 Task: Create Card Legal Compliance Review in Board Email Marketing Best Practices to Workspace Appointment Scheduling. Create Card Solo Travel Review in Board Social Media Listening and Monitoring to Workspace Appointment Scheduling. Create Card Legal Compliance Review in Board Customer Loyalty Program Strategy and Execution to Workspace Appointment Scheduling
Action: Mouse moved to (246, 244)
Screenshot: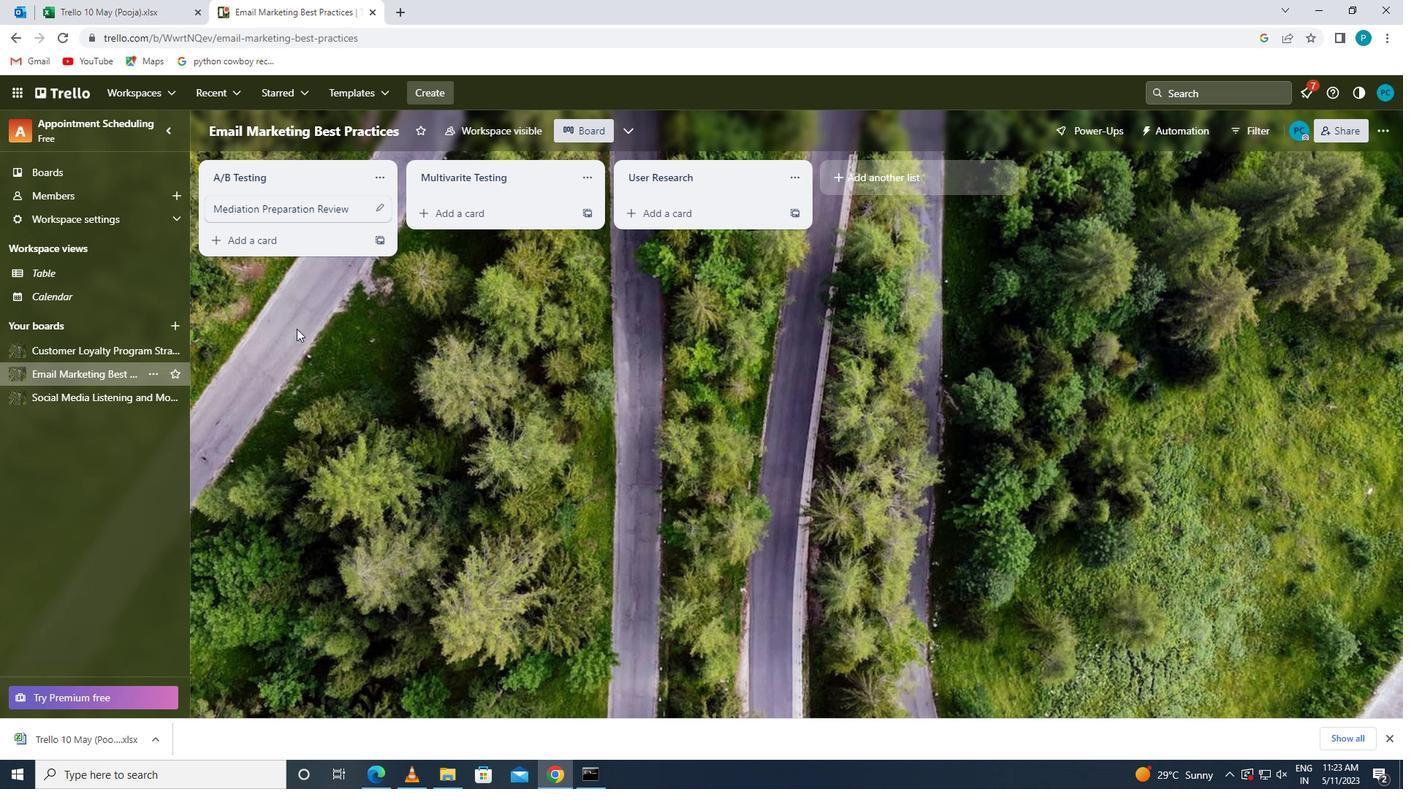 
Action: Mouse pressed left at (246, 244)
Screenshot: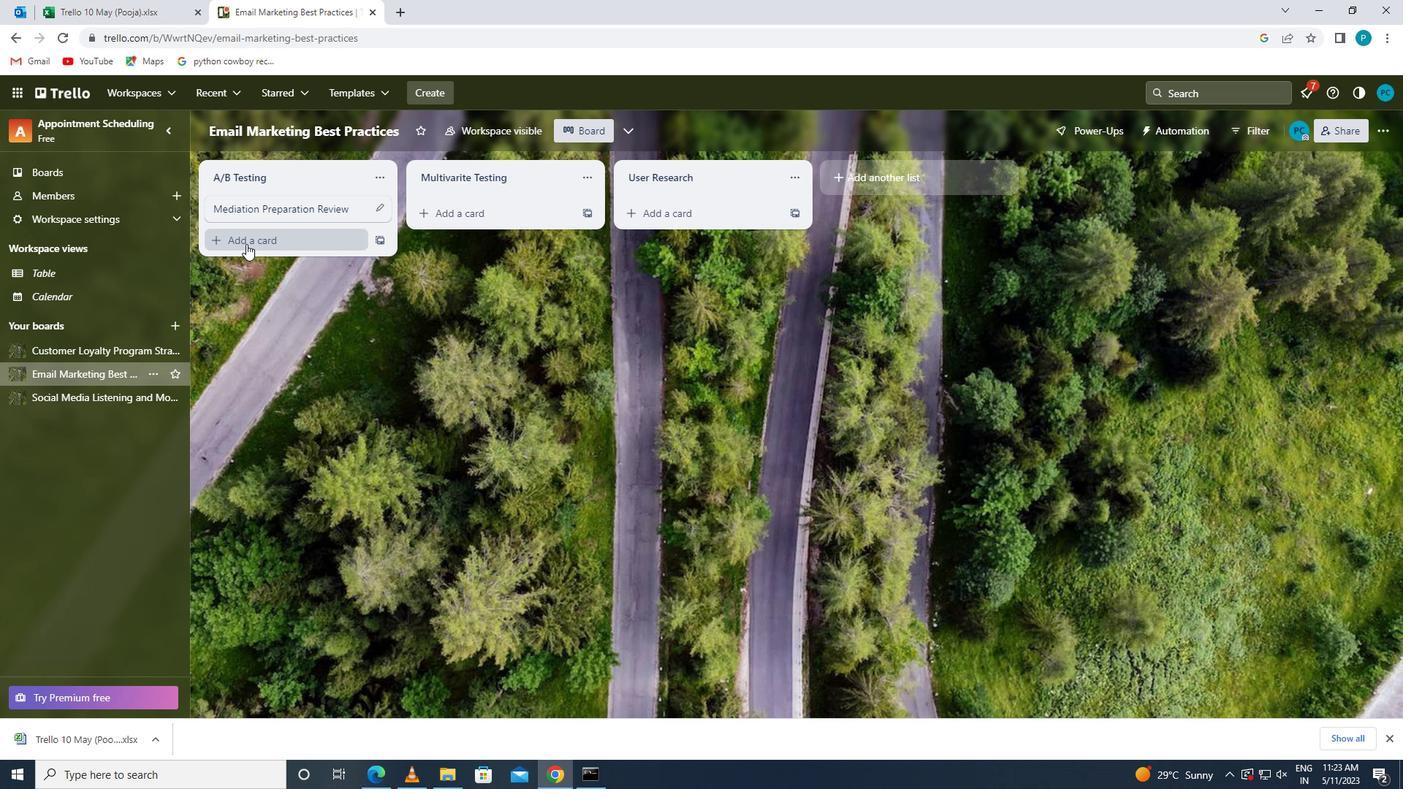 
Action: Key pressed <Key.caps_lock>l<Key.caps_lock>egal<Key.space><Key.caps_lock>c<Key.caps_lock>omliance<Key.space><Key.caps_lock>r<Key.caps_lock>eview
Screenshot: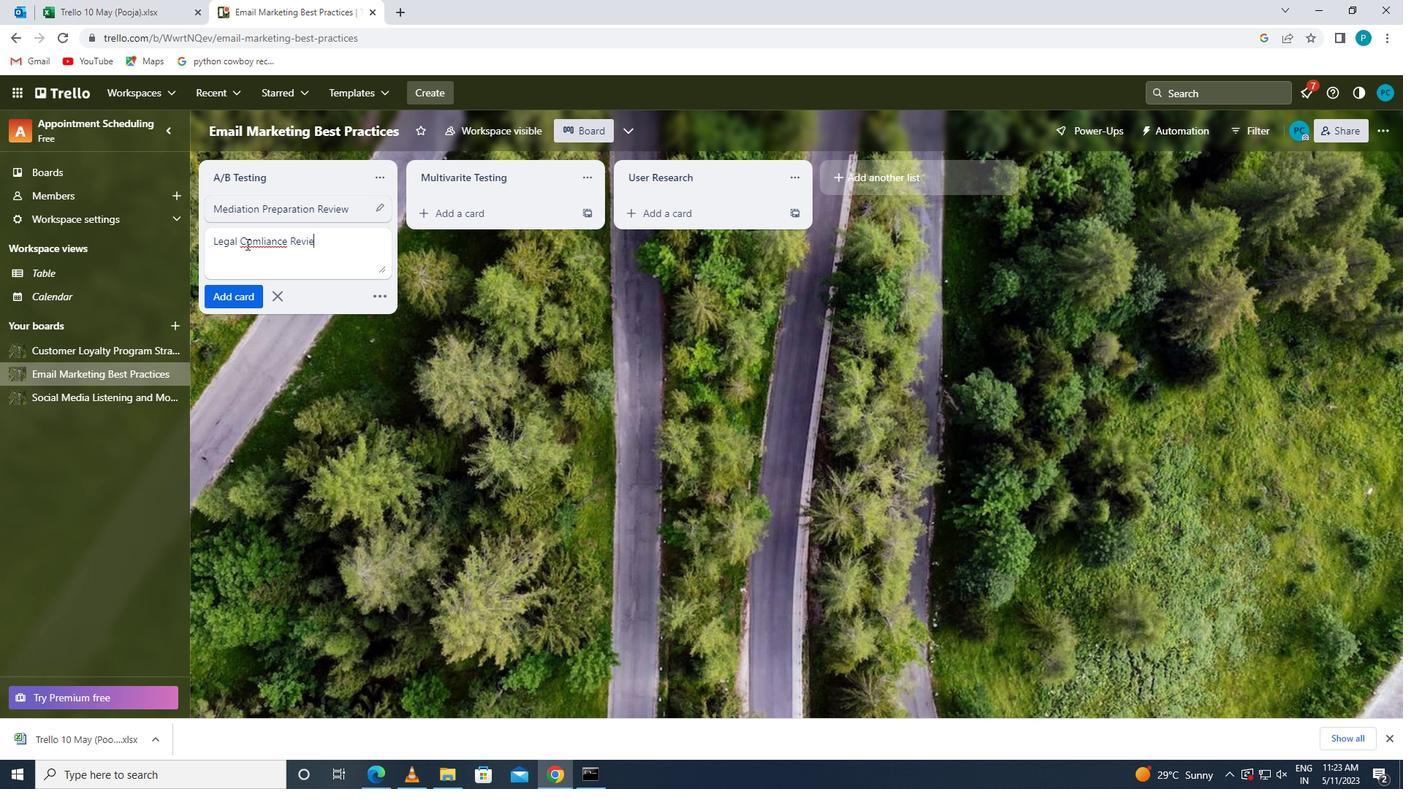 
Action: Mouse moved to (259, 299)
Screenshot: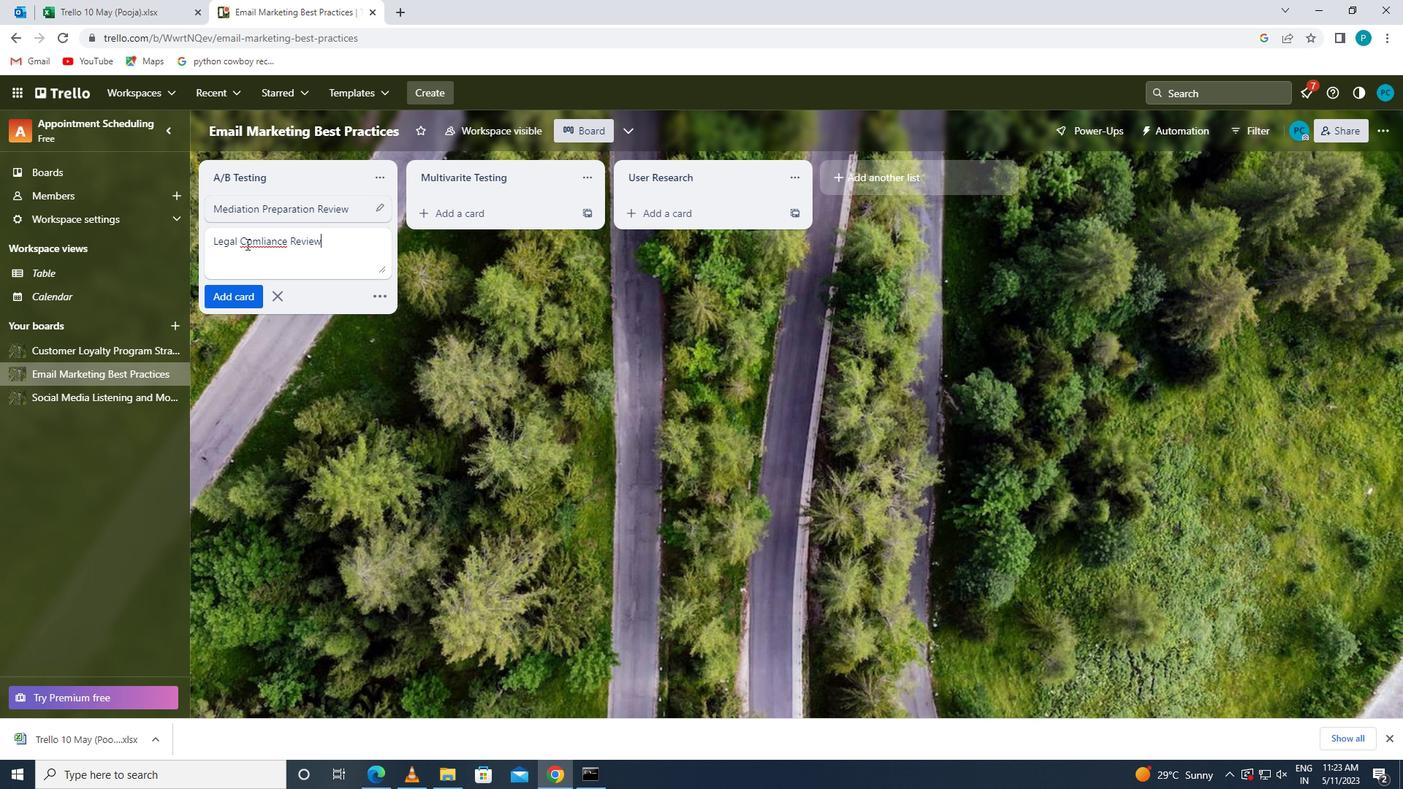 
Action: Mouse pressed left at (259, 299)
Screenshot: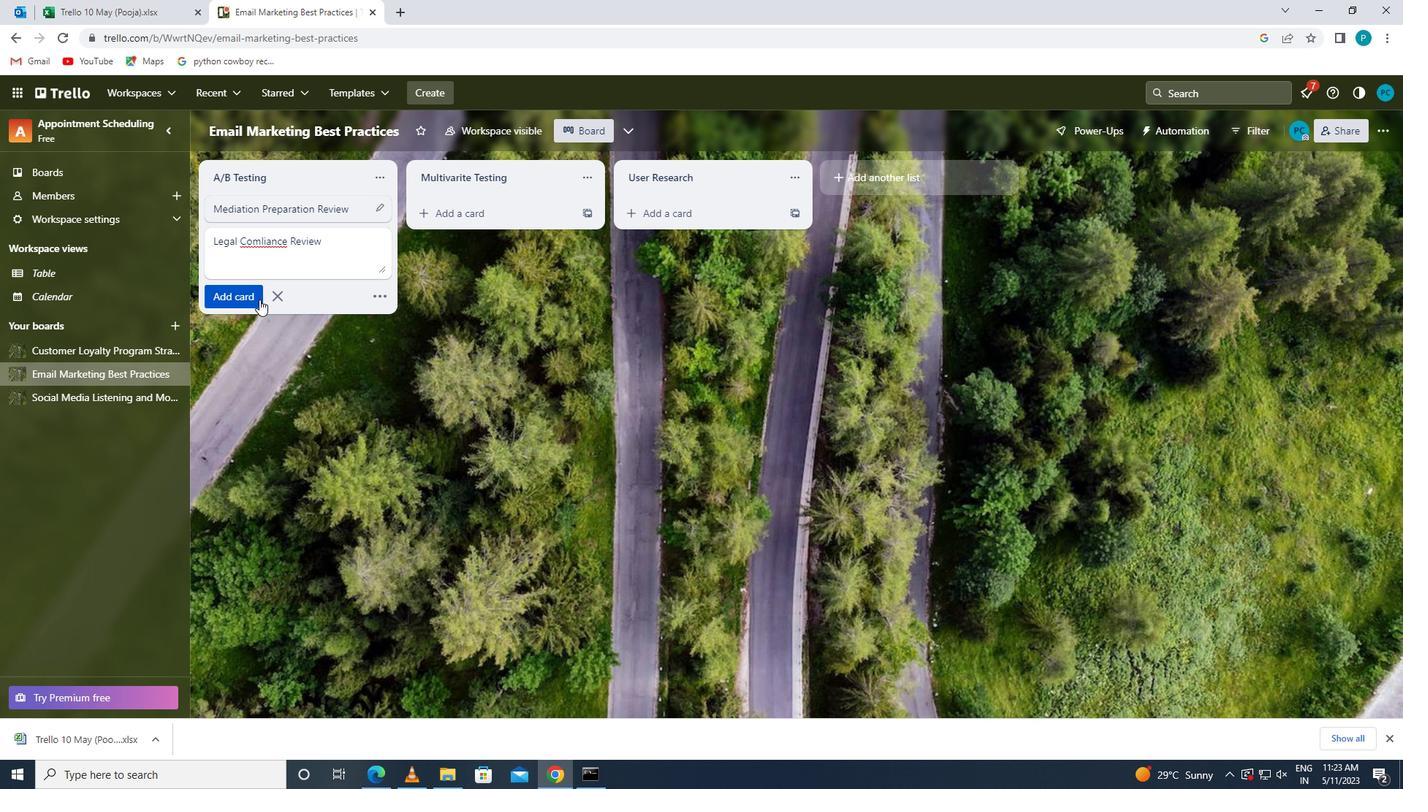 
Action: Mouse moved to (43, 399)
Screenshot: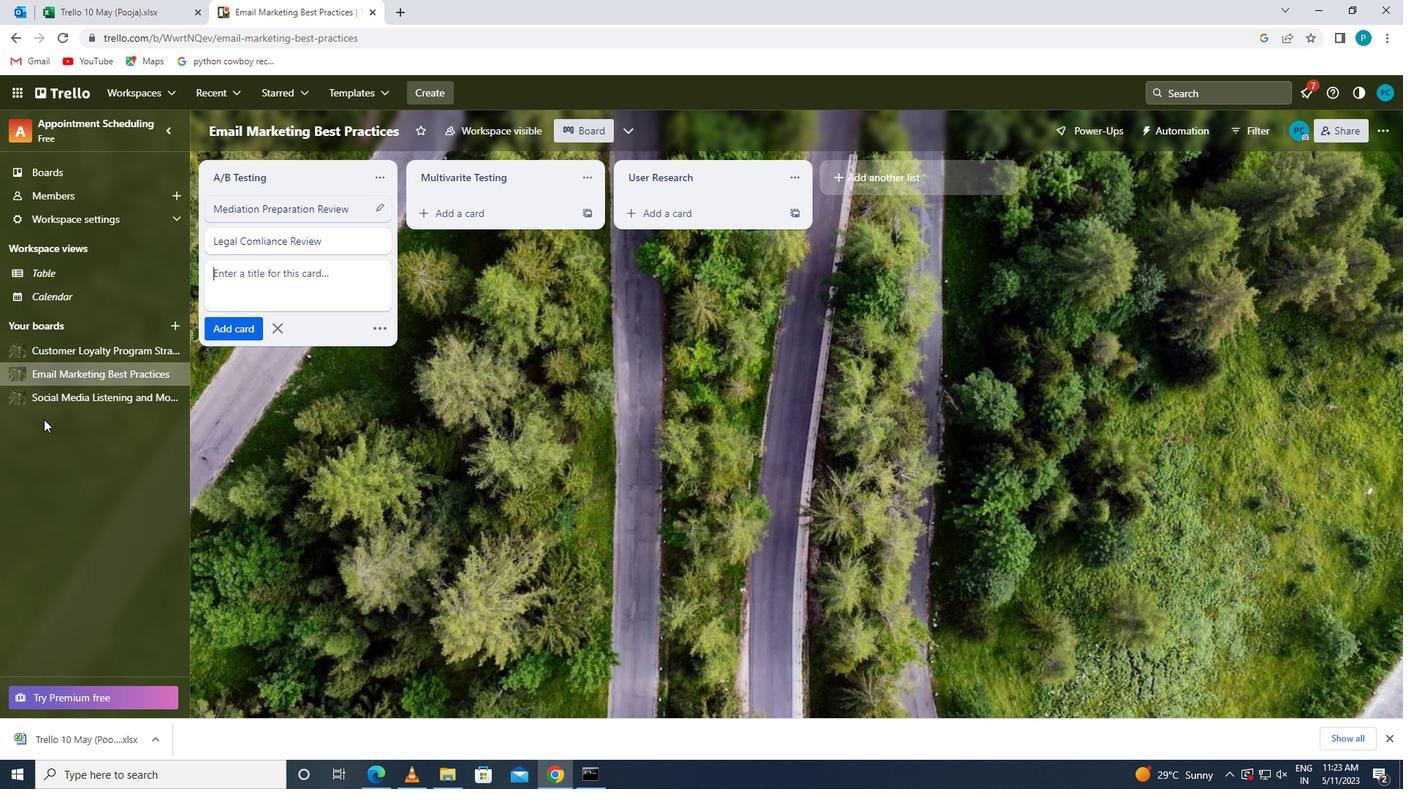 
Action: Mouse pressed left at (43, 399)
Screenshot: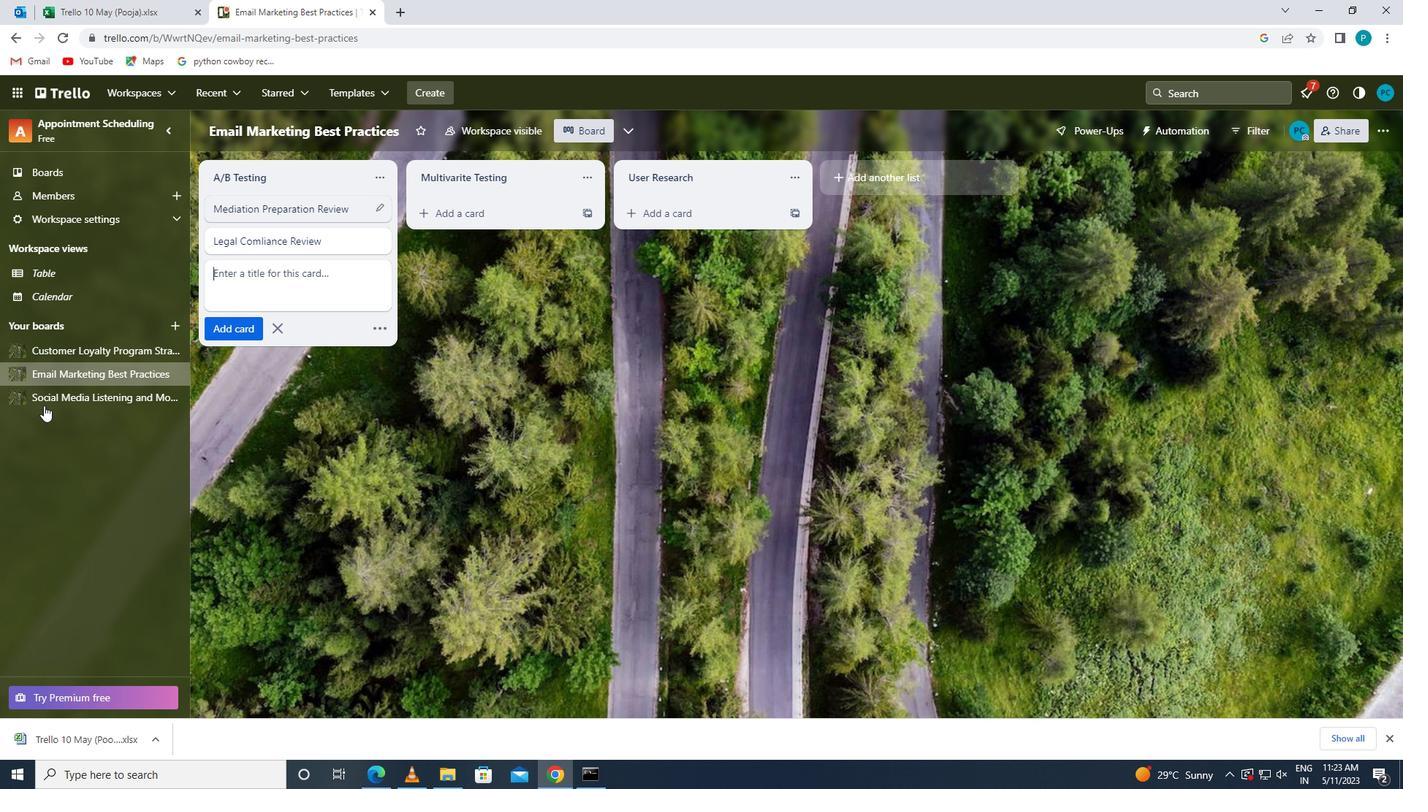 
Action: Mouse moved to (241, 245)
Screenshot: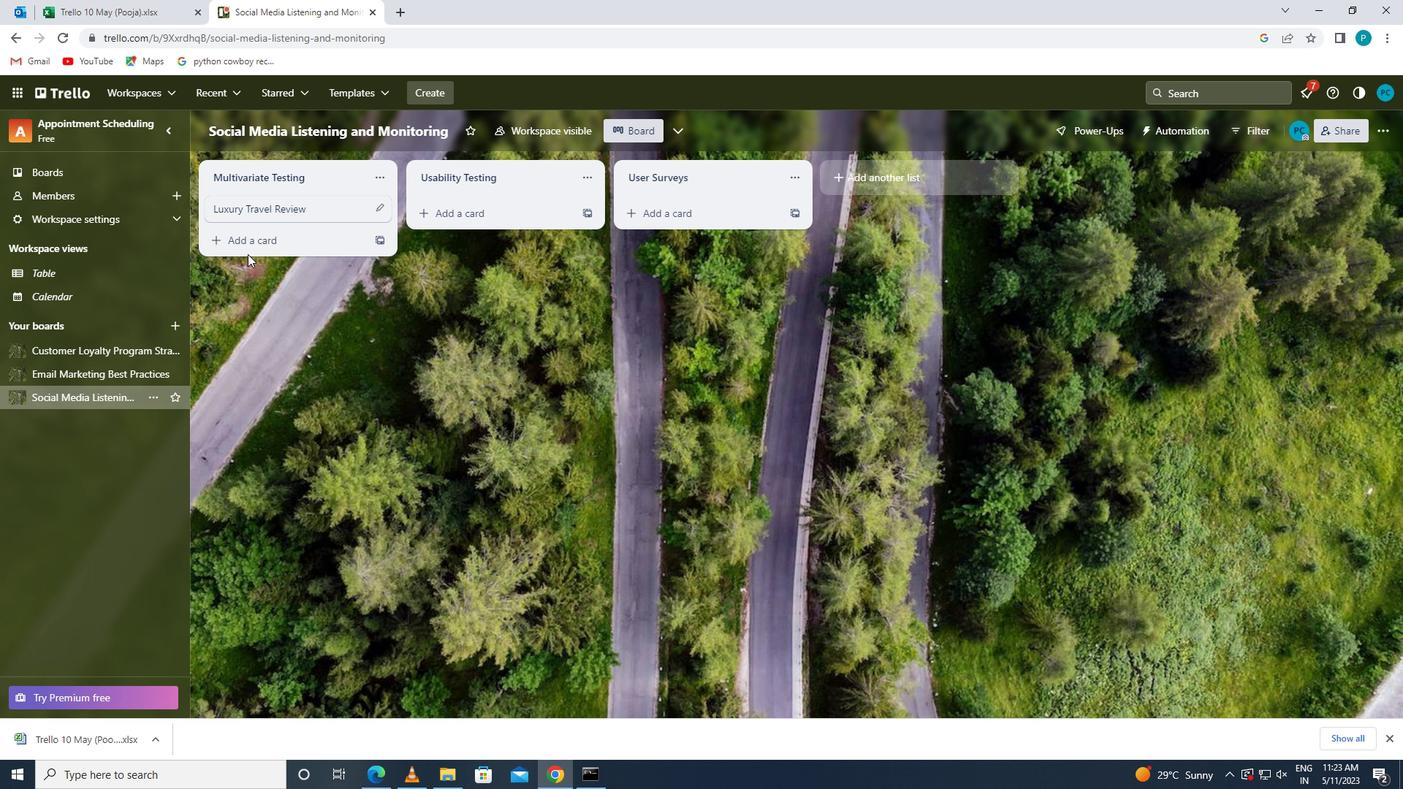 
Action: Mouse pressed left at (241, 245)
Screenshot: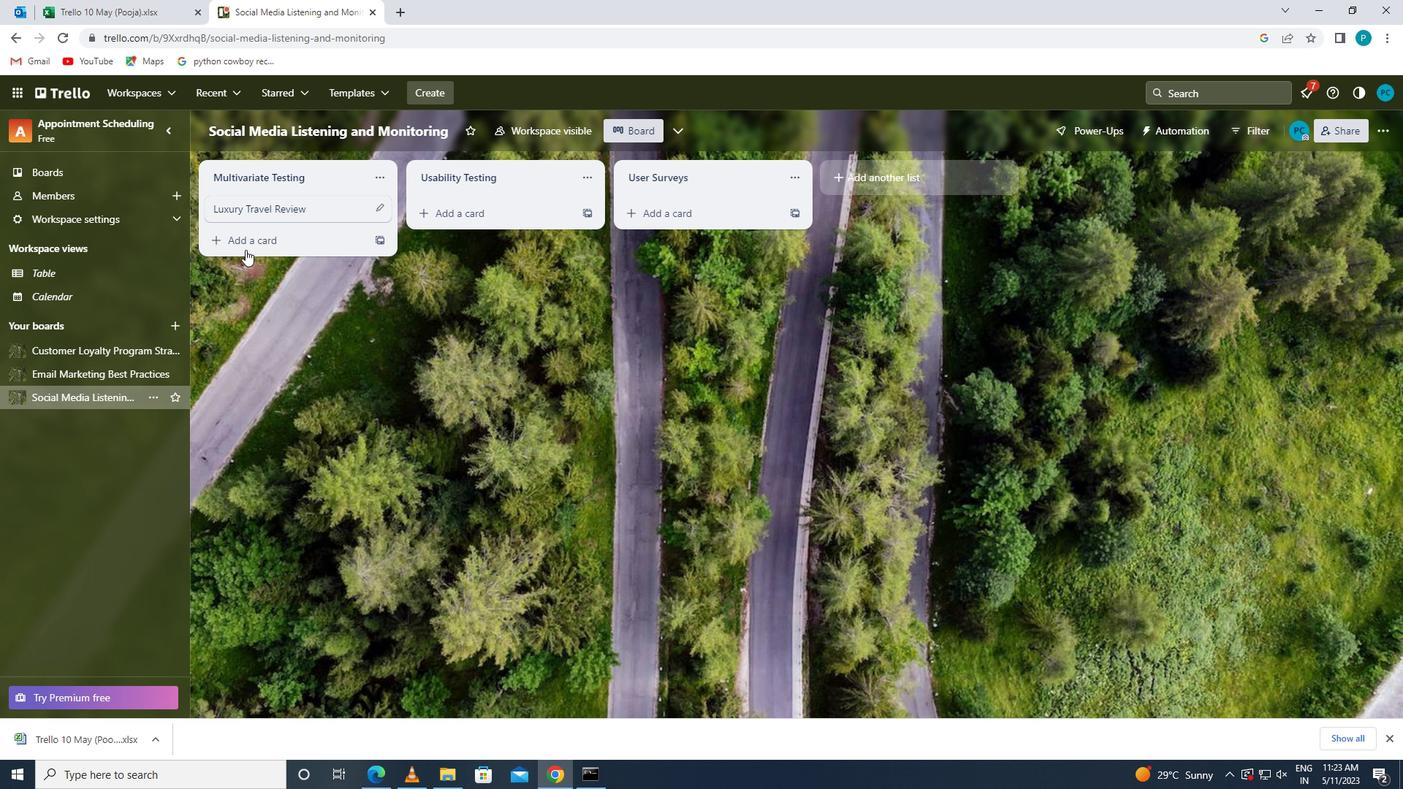 
Action: Key pressed <Key.caps_lock>s<Key.caps_lock>olo<Key.space><Key.caps_lock>t<Key.caps_lock>ravel<Key.space><Key.caps_lock>r<Key.caps_lock>eview
Screenshot: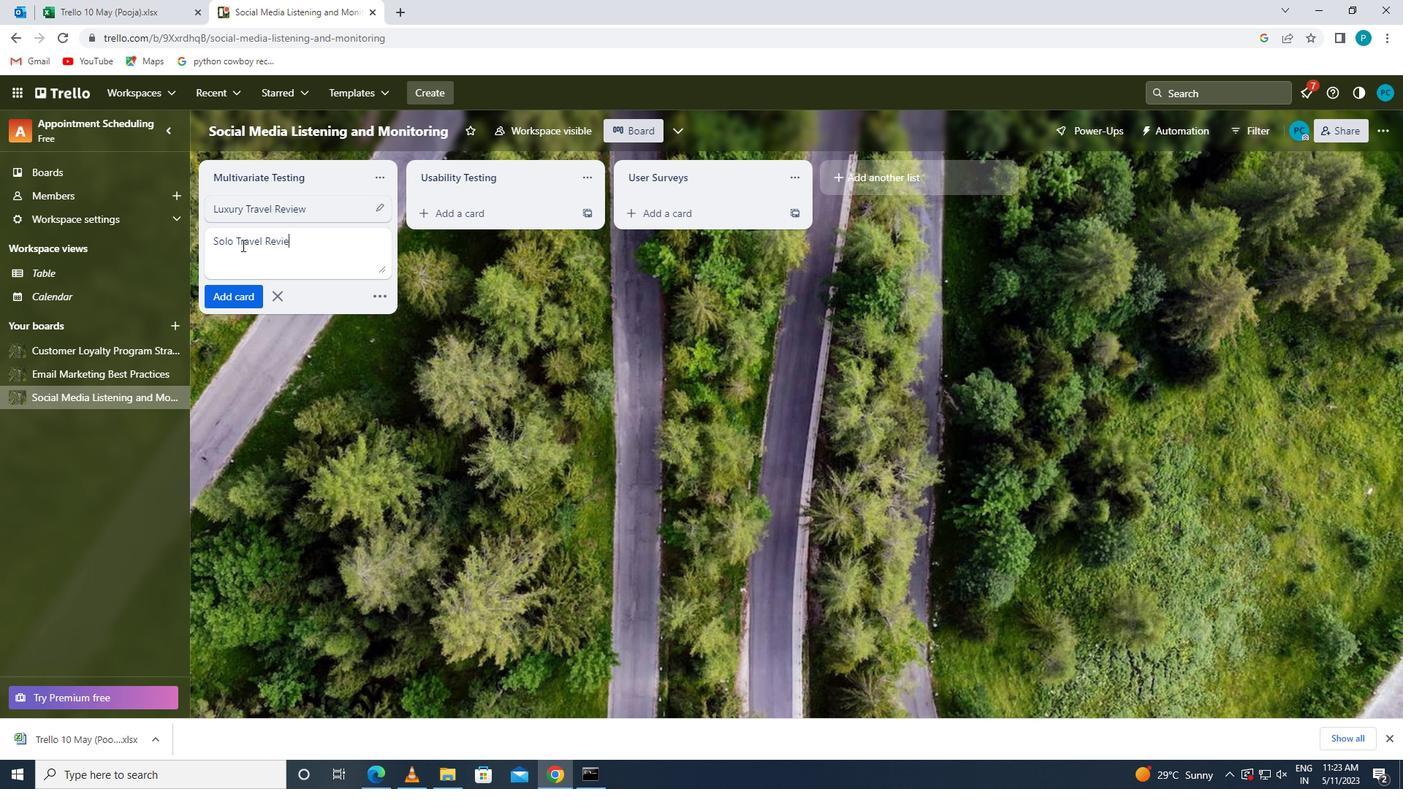 
Action: Mouse moved to (244, 290)
Screenshot: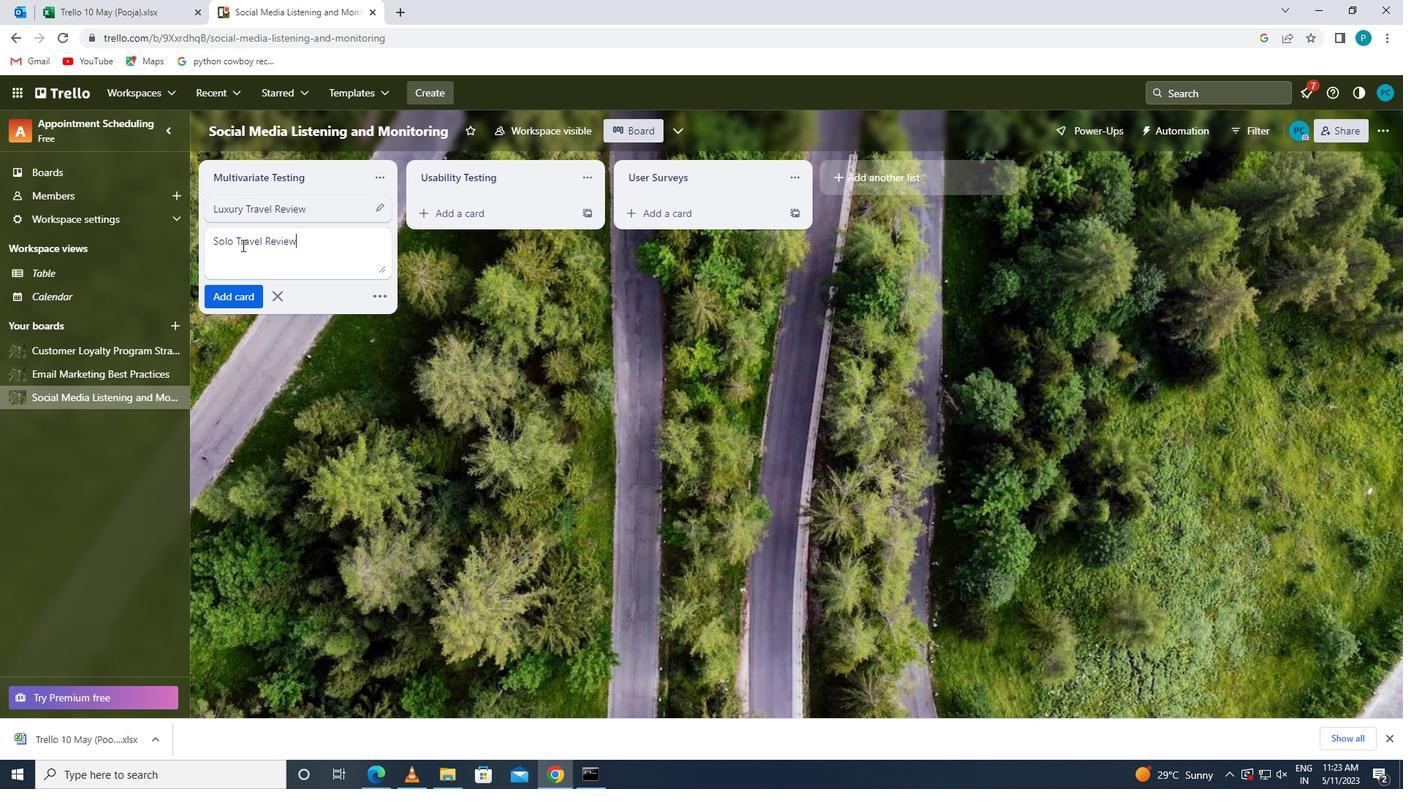 
Action: Mouse pressed left at (244, 290)
Screenshot: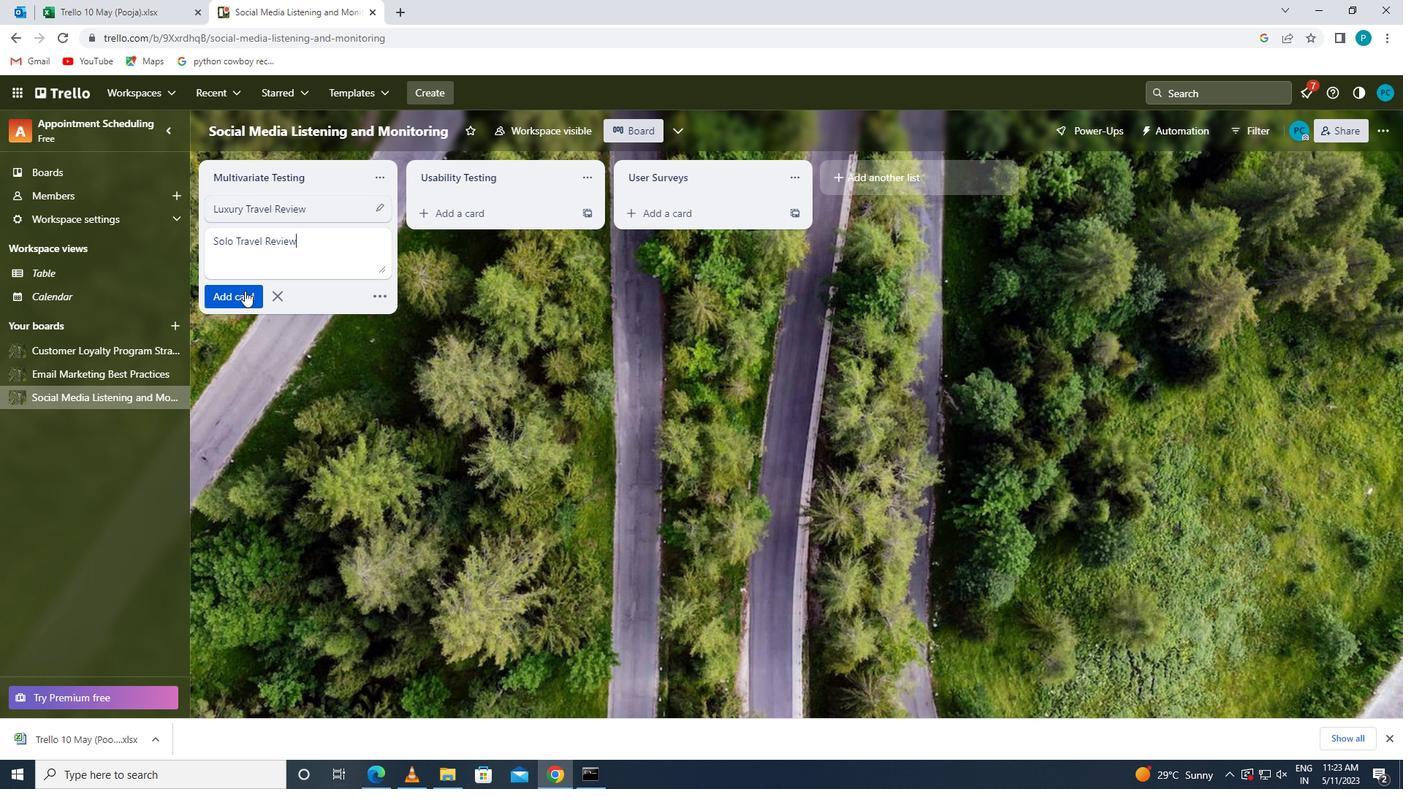 
Action: Mouse moved to (76, 359)
Screenshot: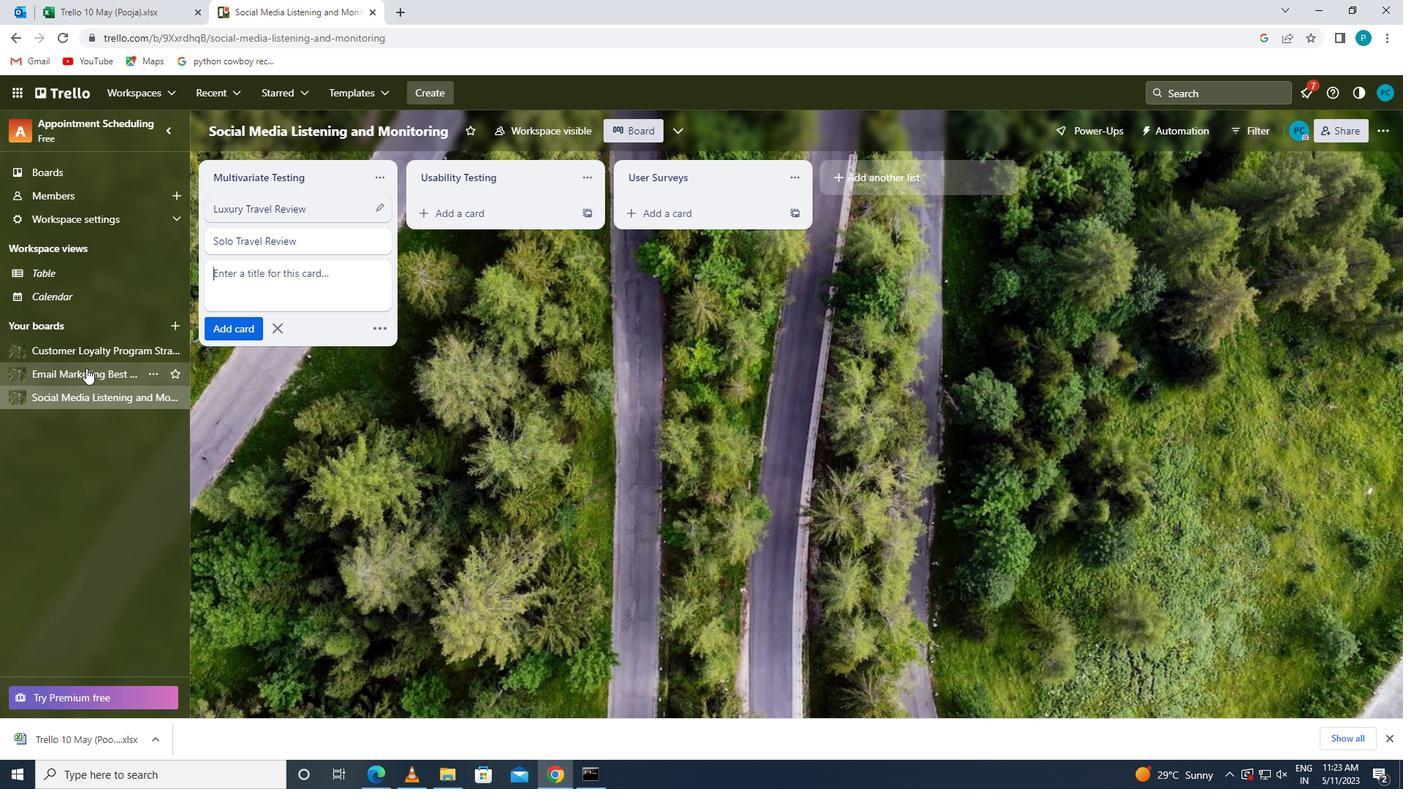 
Action: Mouse pressed left at (76, 359)
Screenshot: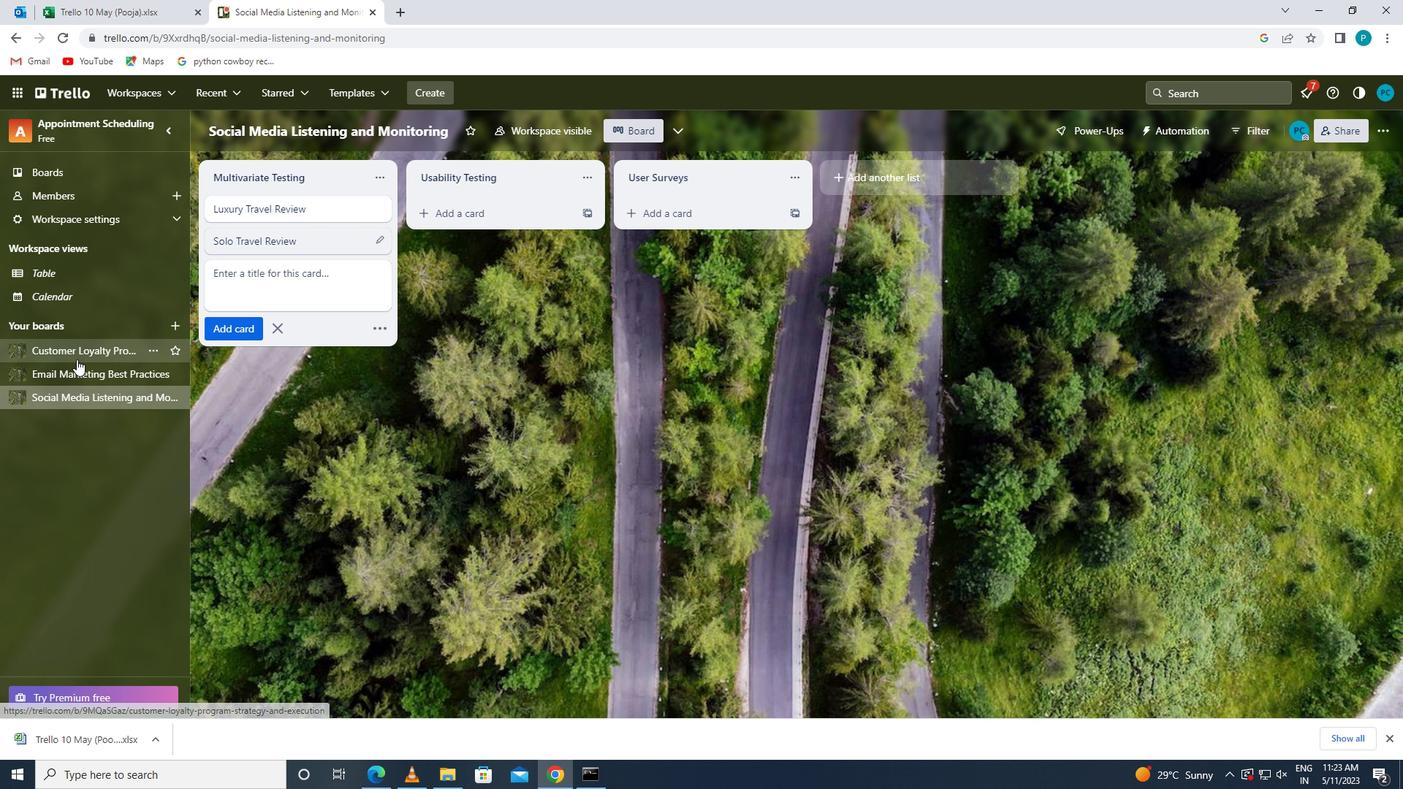 
Action: Mouse moved to (234, 247)
Screenshot: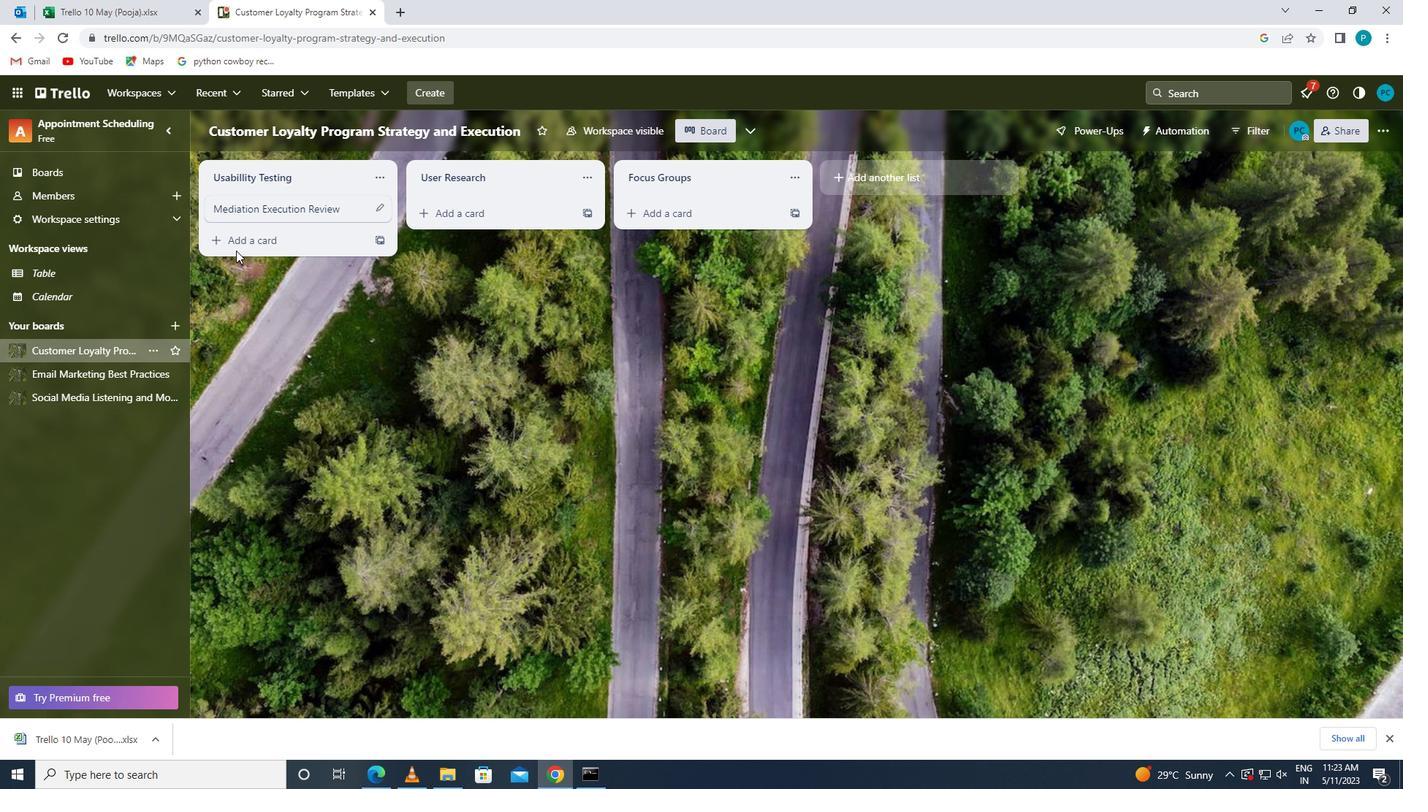 
Action: Mouse pressed left at (234, 247)
Screenshot: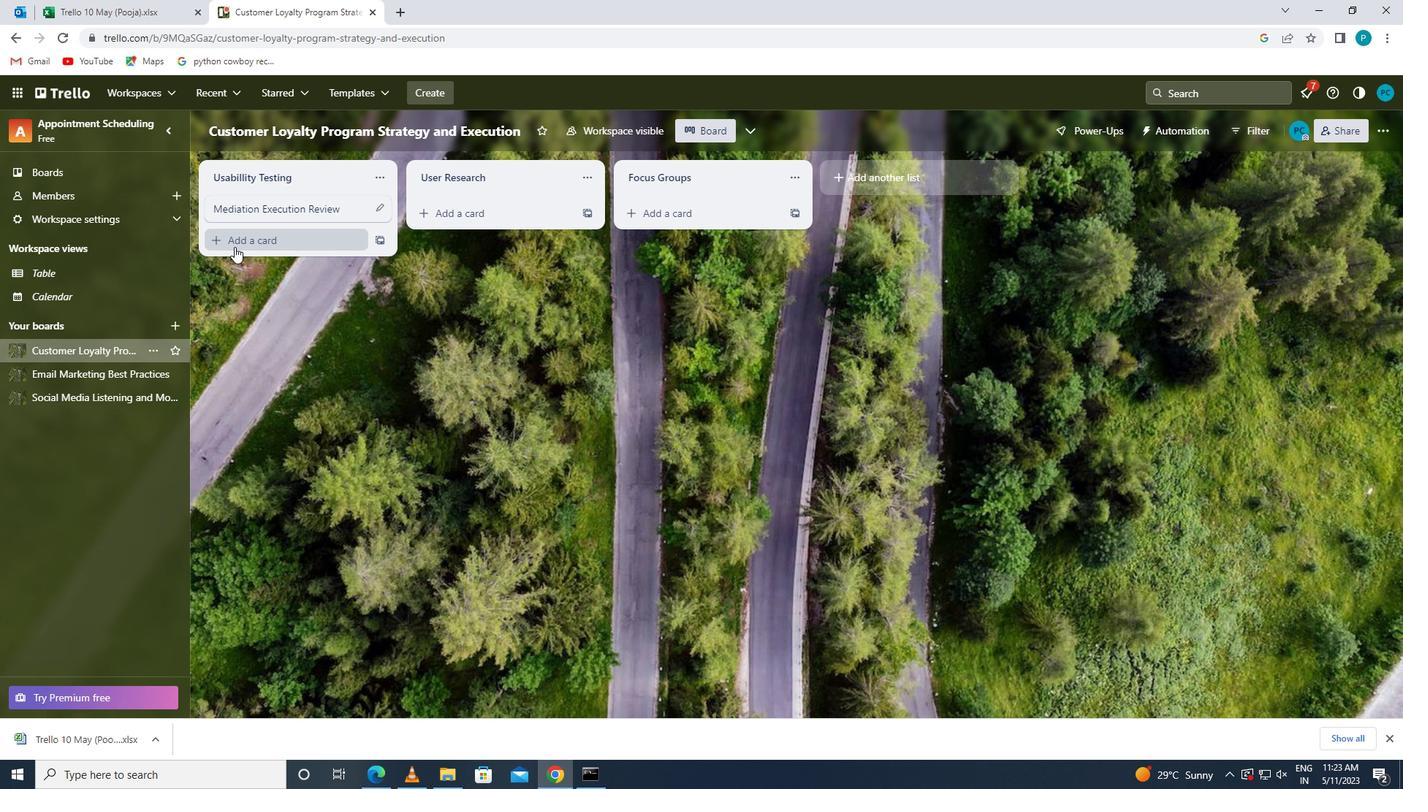 
Action: Mouse moved to (233, 247)
Screenshot: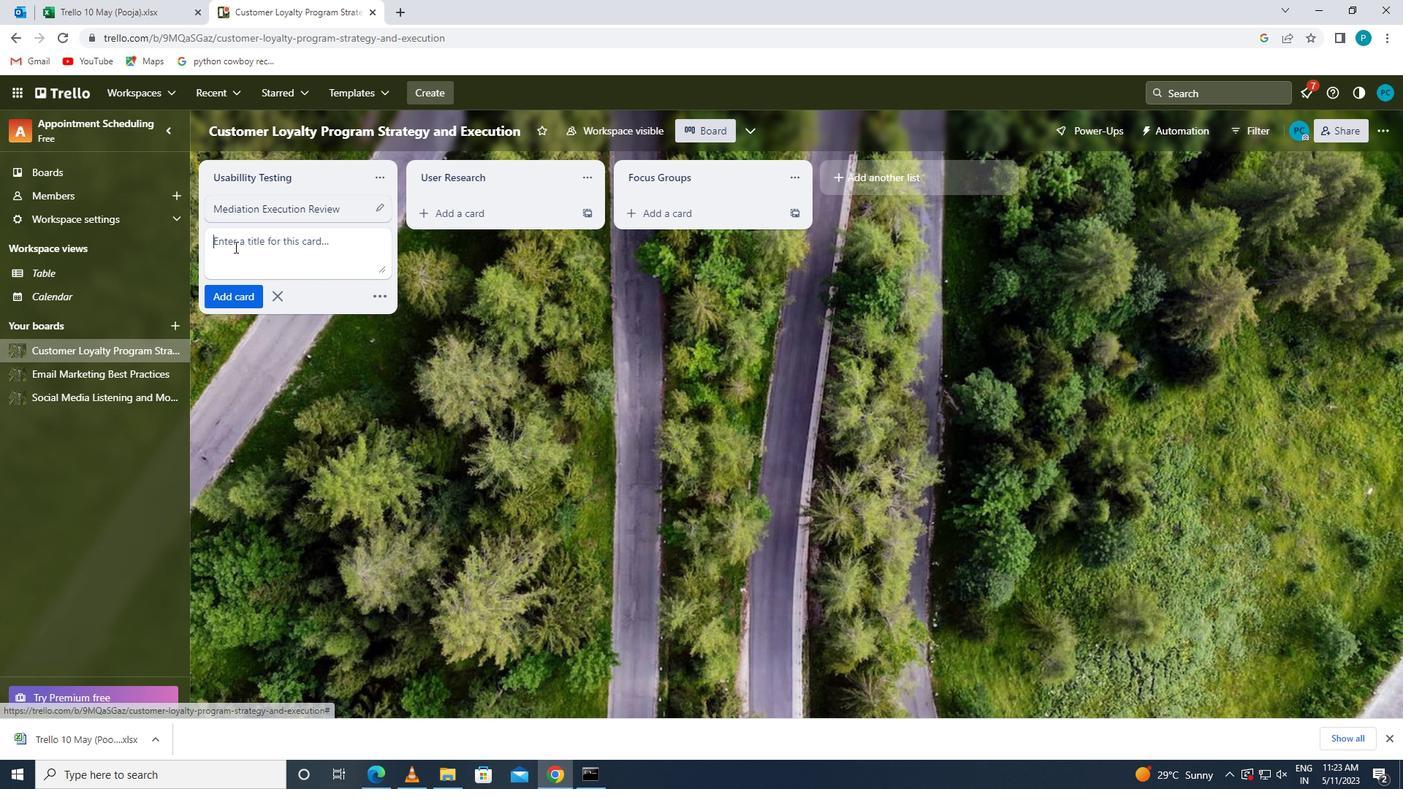 
Action: Key pressed <Key.caps_lock>l<Key.caps_lock>egal<Key.space><Key.caps_lock>c<Key.caps_lock>ompliance<Key.space><Key.caps_lock>r<Key.caps_lock>eview<Key.space>
Screenshot: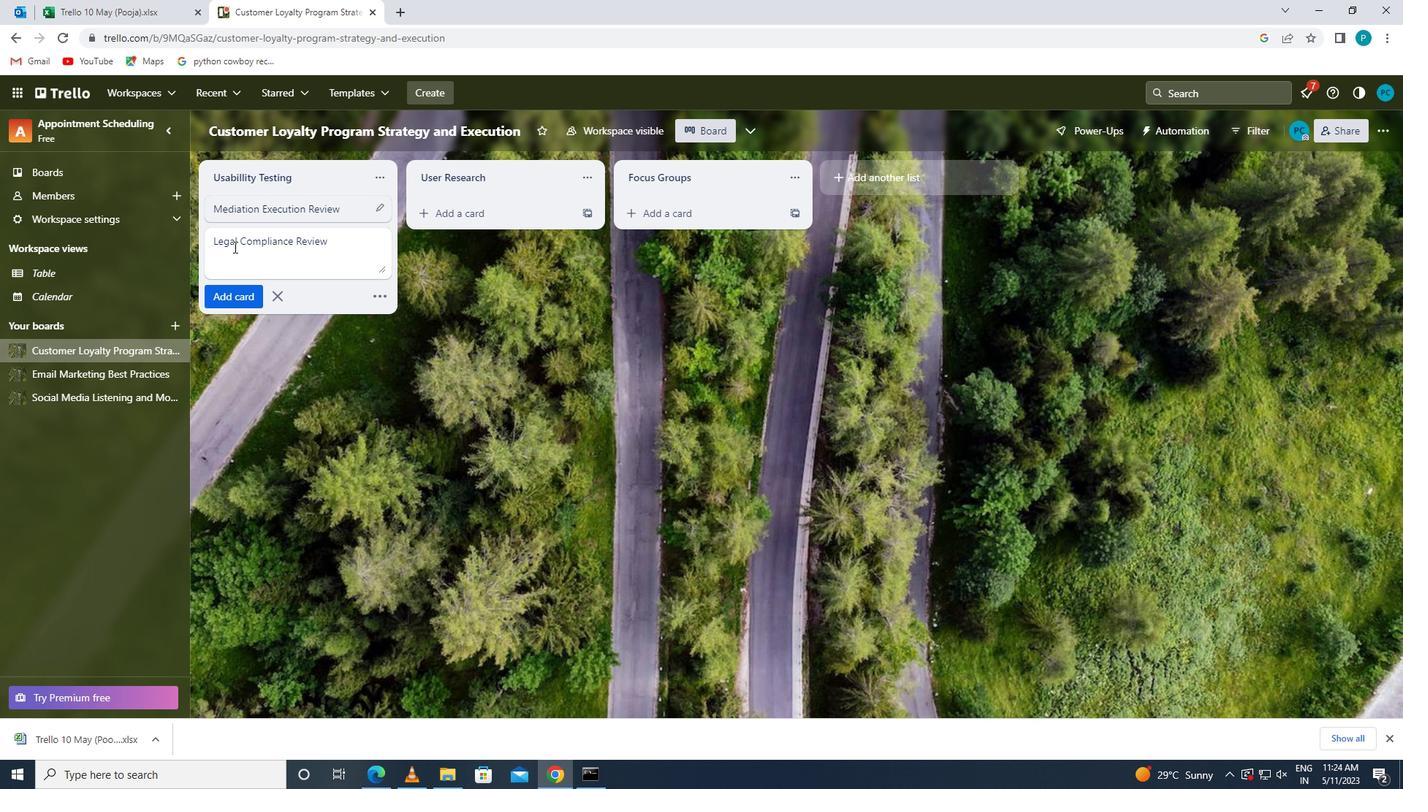 
Action: Mouse moved to (229, 300)
Screenshot: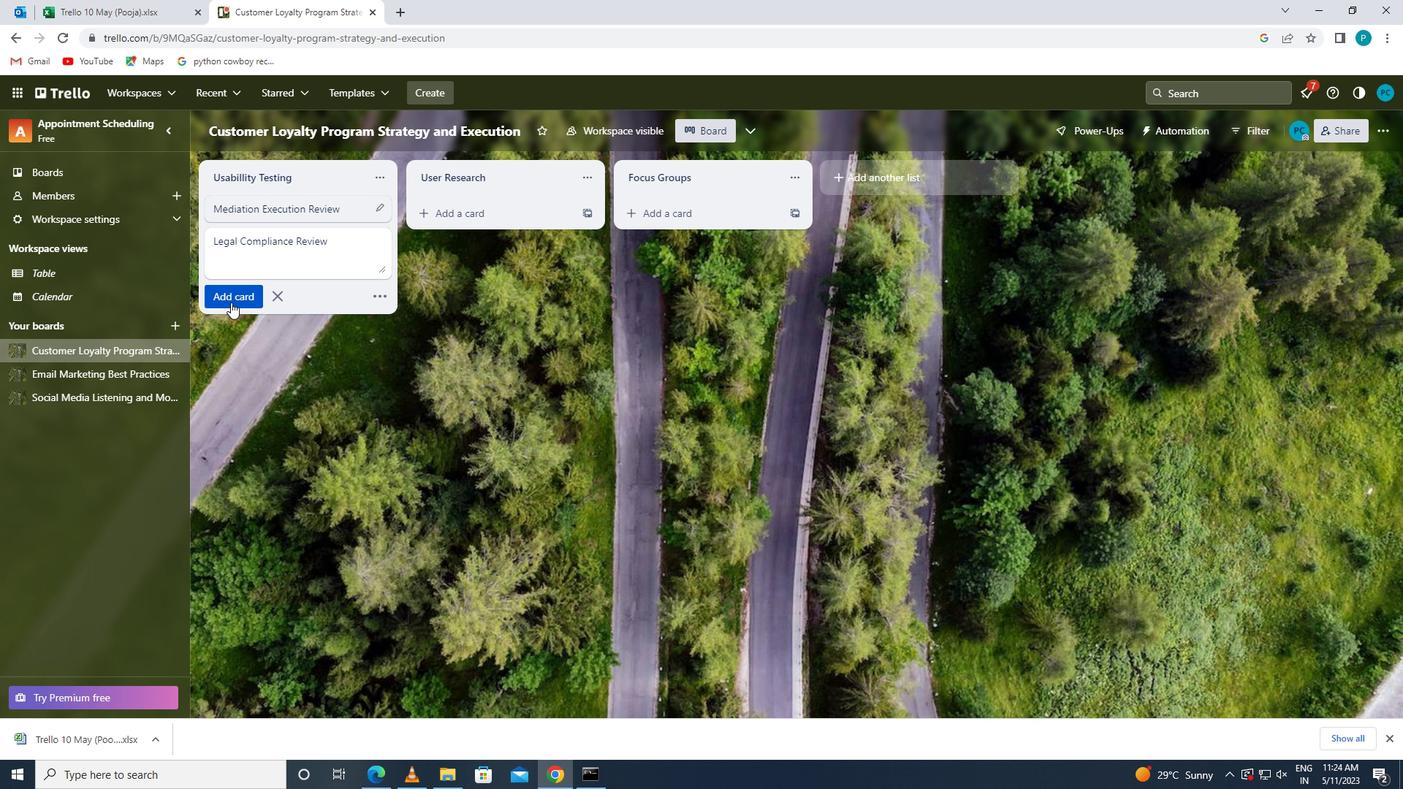 
Action: Mouse pressed left at (229, 300)
Screenshot: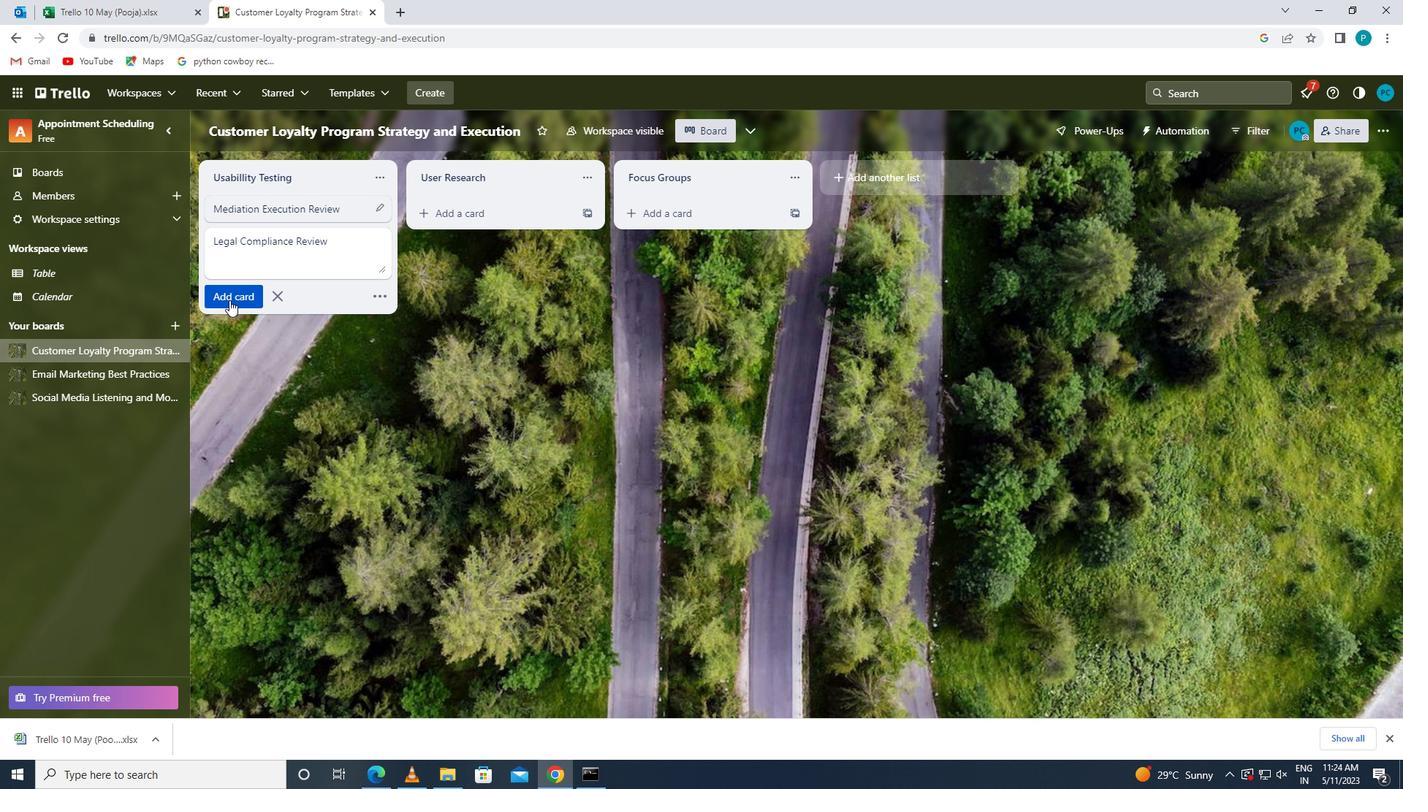 
